 Task: Install an extension for better Java support.
Action: Mouse moved to (523, 179)
Screenshot: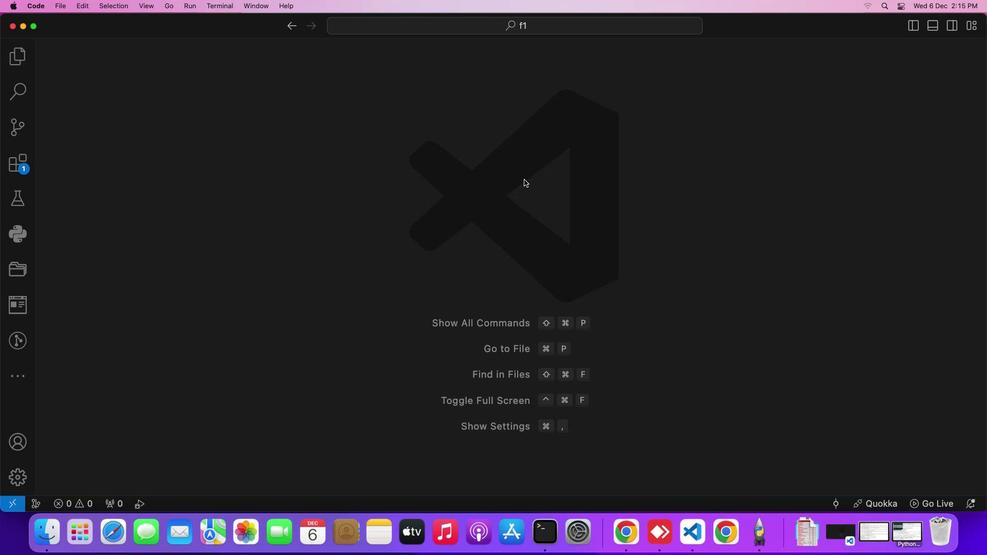 
Action: Mouse pressed left at (523, 179)
Screenshot: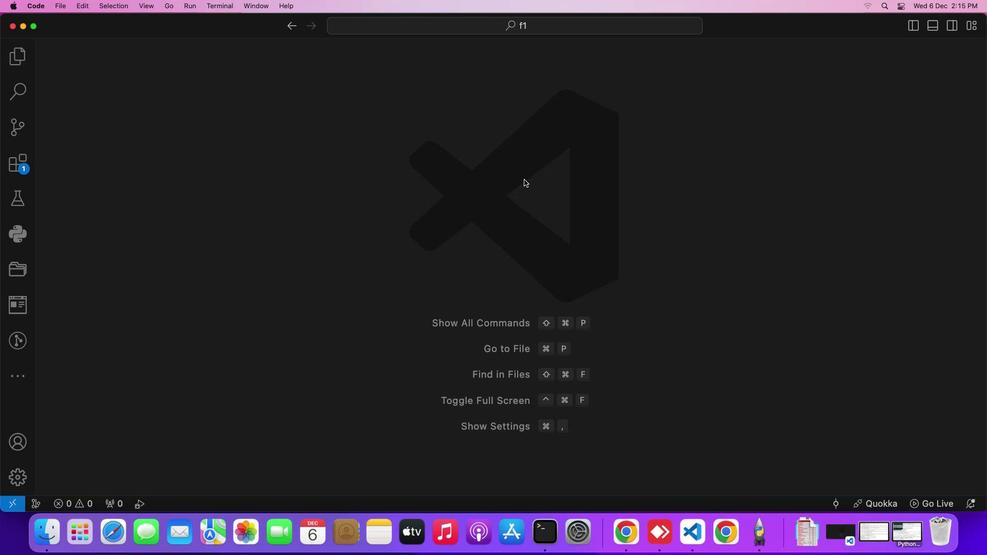 
Action: Mouse moved to (21, 167)
Screenshot: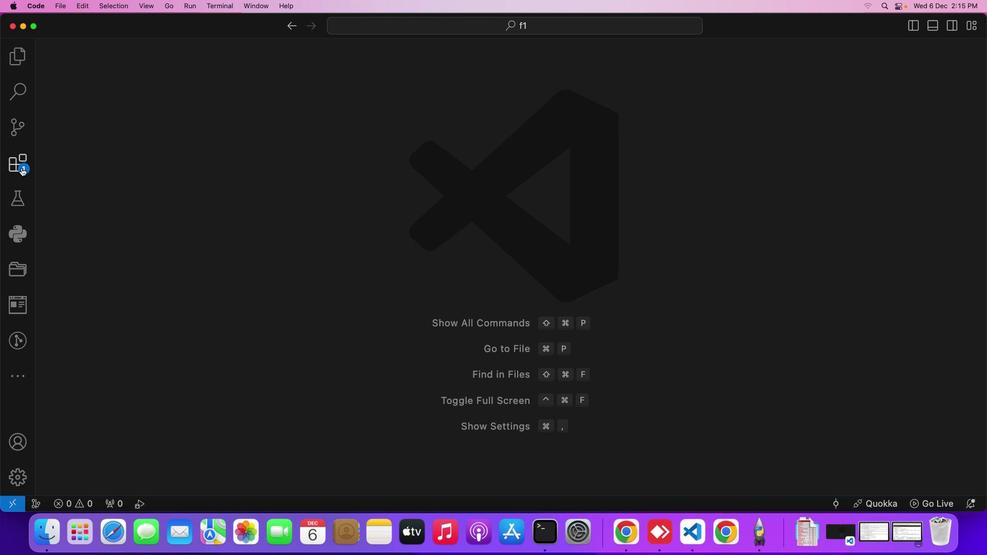 
Action: Mouse pressed left at (21, 167)
Screenshot: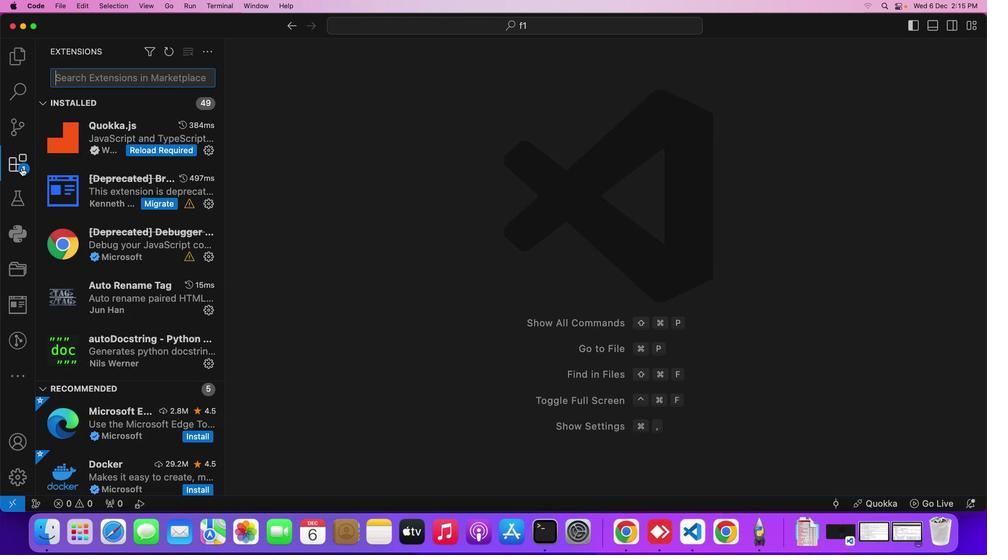 
Action: Mouse moved to (113, 79)
Screenshot: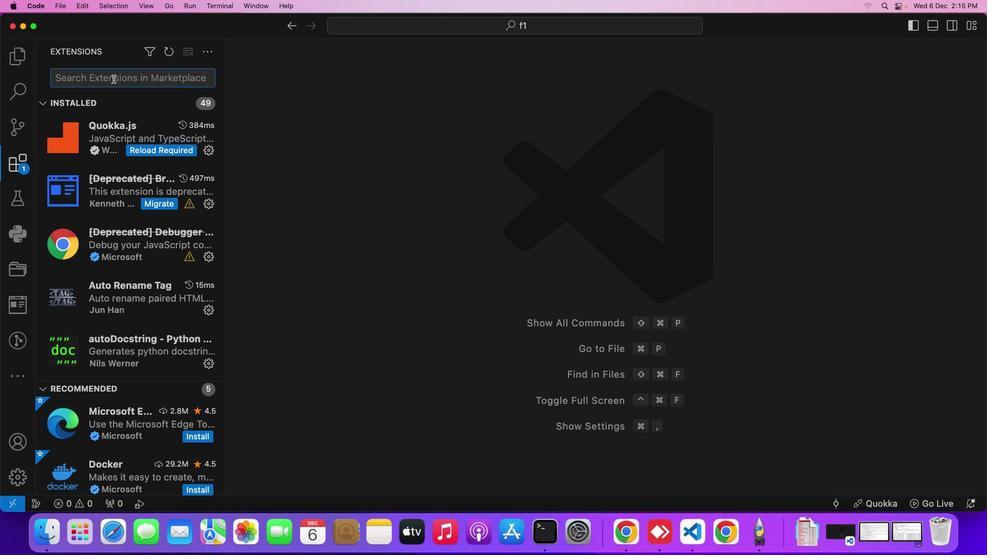 
Action: Mouse pressed left at (113, 79)
Screenshot: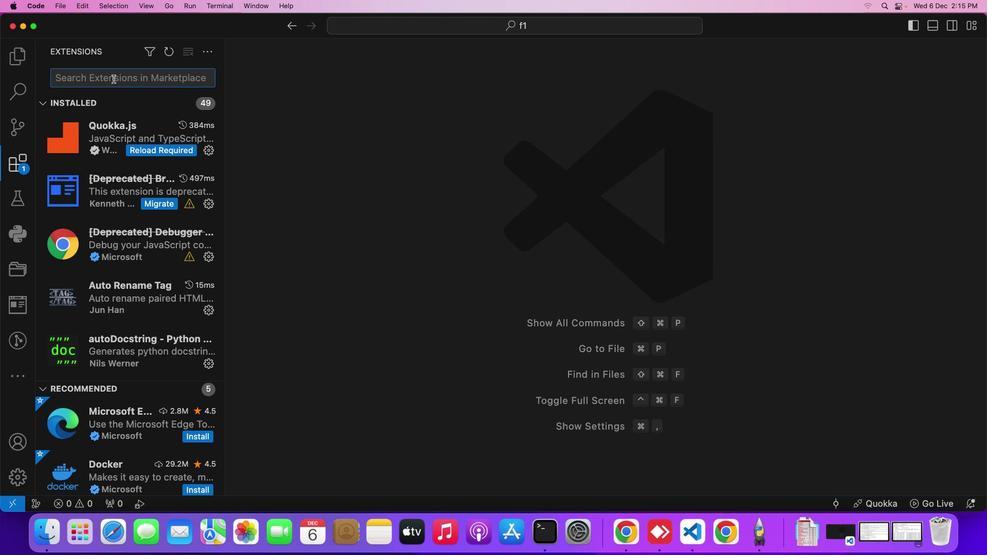 
Action: Key pressed 'j''a''v''a'Key.space'e''x''t''e''n''s''i''o''n'Key.space
Screenshot: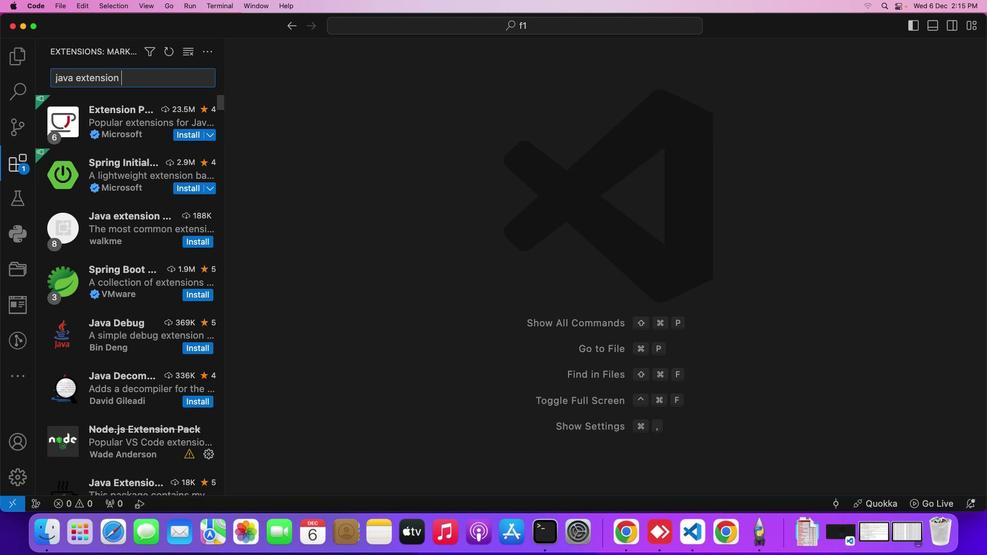
Action: Mouse moved to (134, 220)
Screenshot: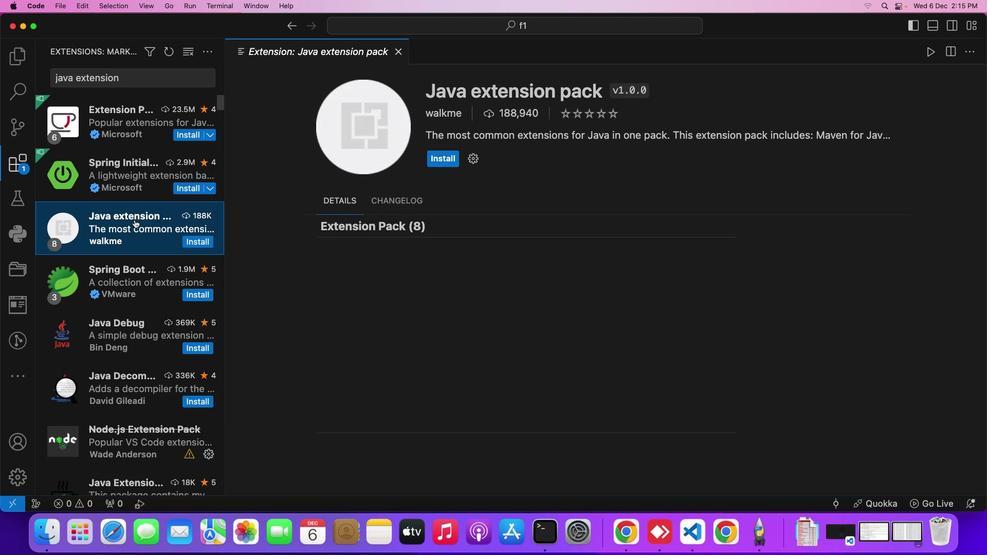 
Action: Mouse pressed left at (134, 220)
Screenshot: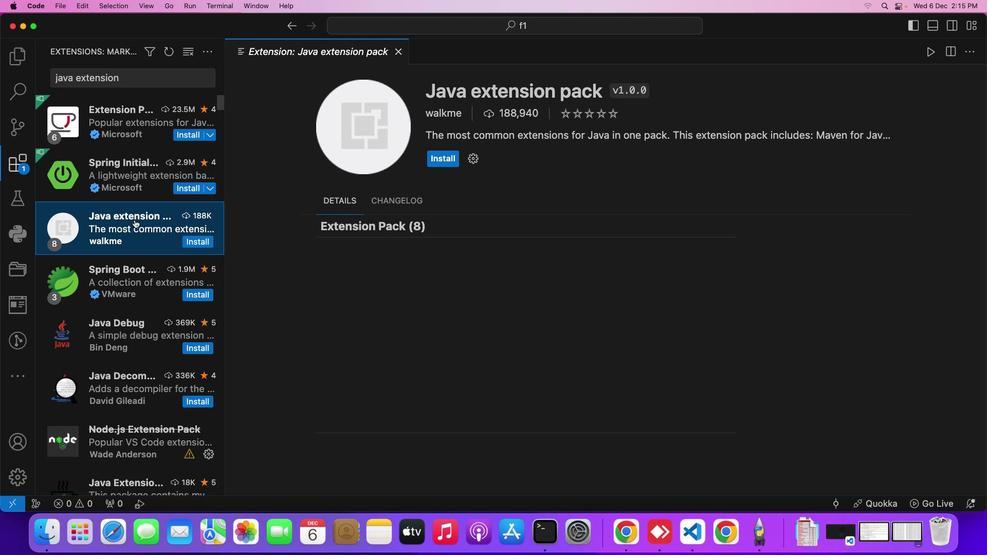 
Action: Mouse moved to (441, 158)
Screenshot: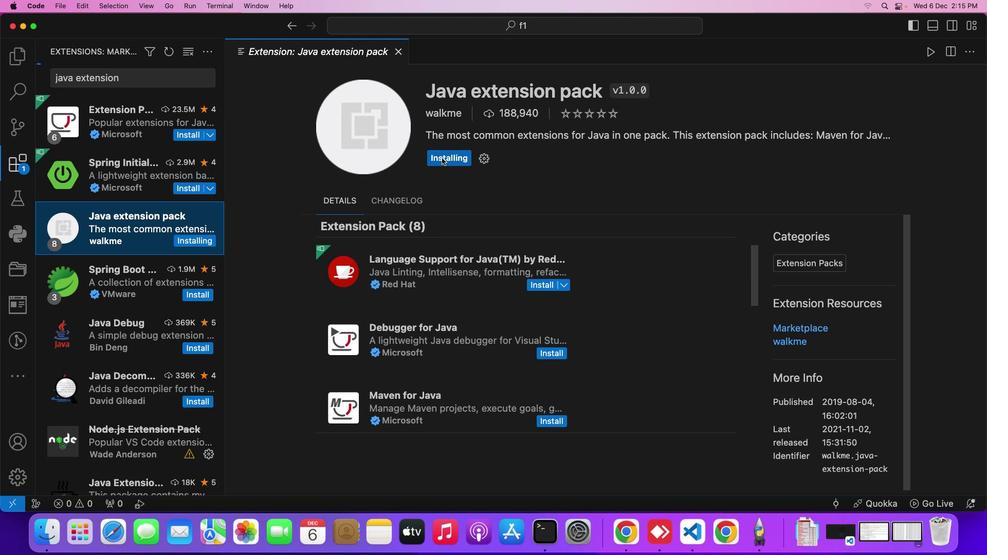 
Action: Mouse pressed left at (441, 158)
Screenshot: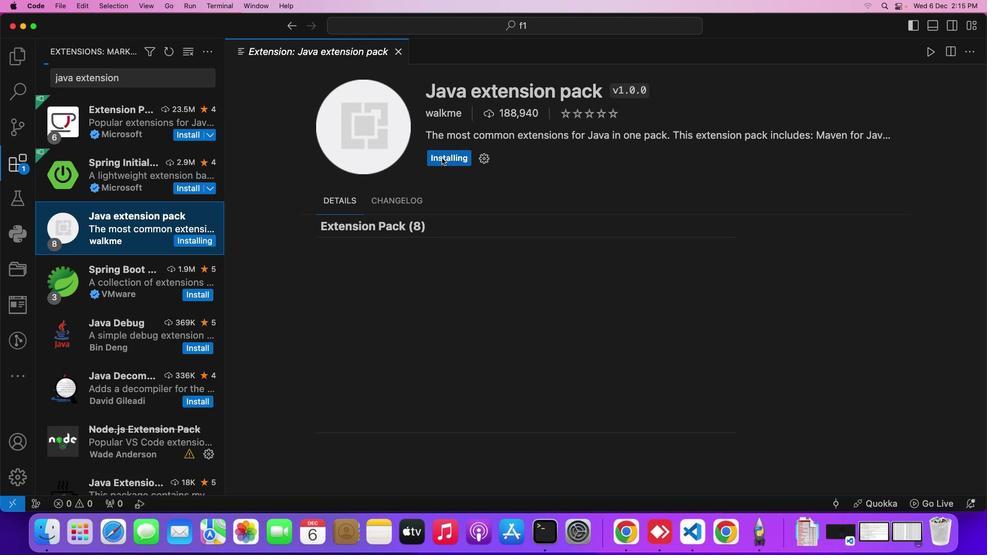 
Action: Mouse moved to (398, 51)
Screenshot: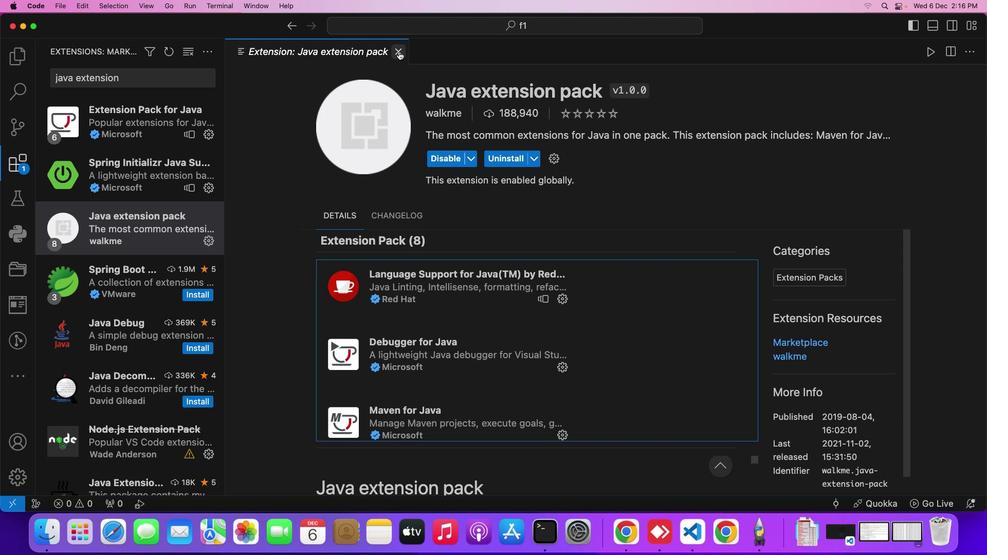 
Action: Mouse pressed left at (398, 51)
Screenshot: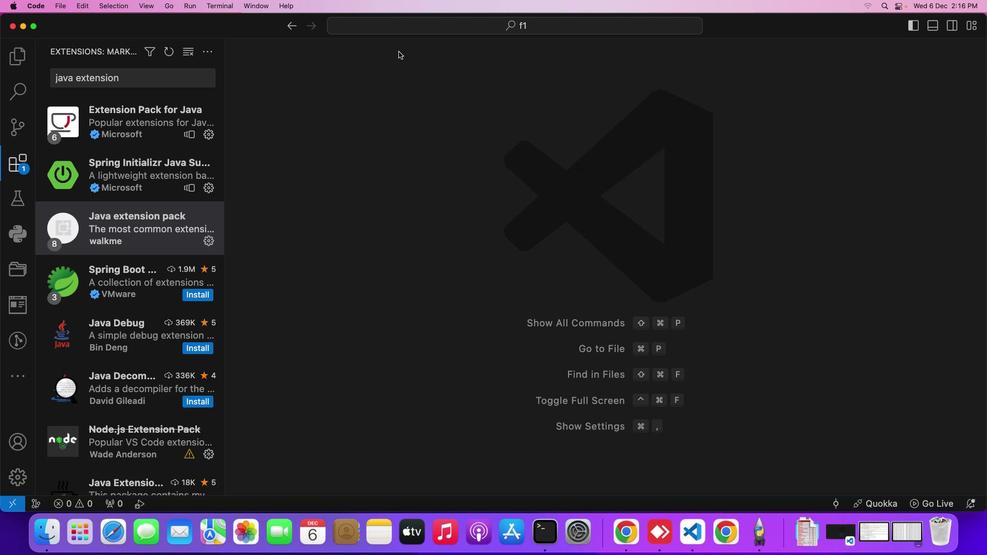 
Action: Mouse moved to (21, 174)
Screenshot: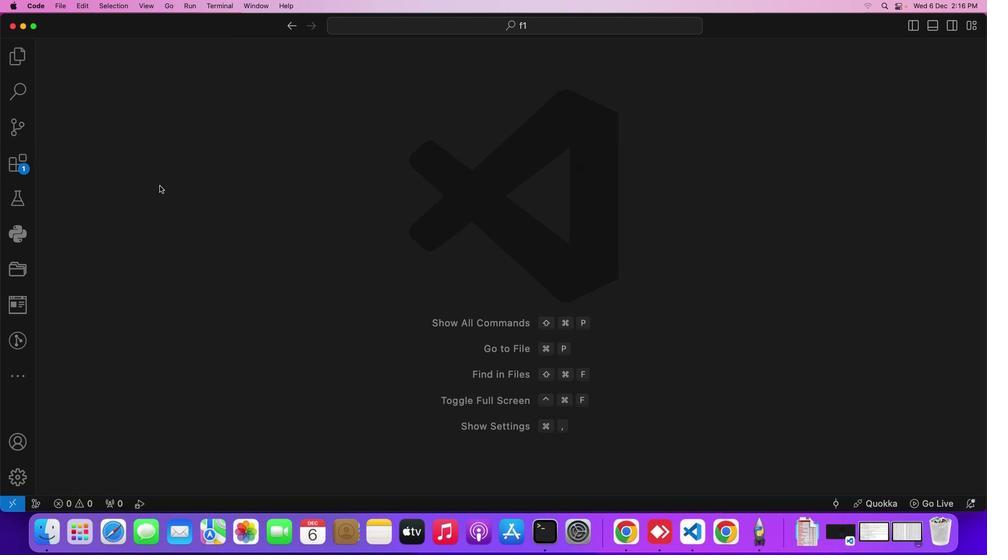 
Action: Mouse pressed left at (21, 174)
Screenshot: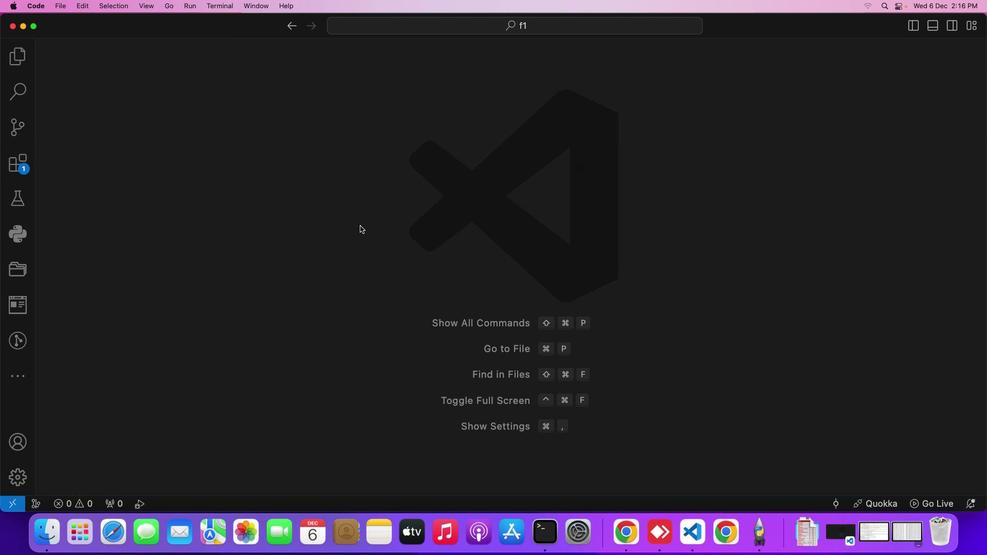 
Action: Mouse moved to (404, 236)
Screenshot: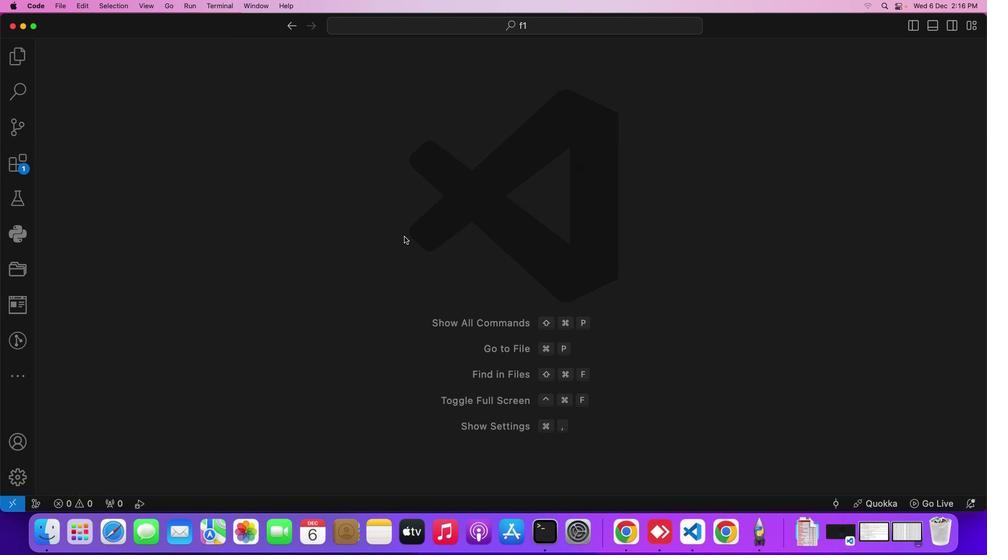 
